 Task: For heading Arial black with underline.  font size for heading18,  'Change the font style of data to'Calibri.  and font size to 9,  Change the alignment of both headline & data to Align center.  In the sheet  Attendance Monitoring Sheet
Action: Mouse moved to (130, 223)
Screenshot: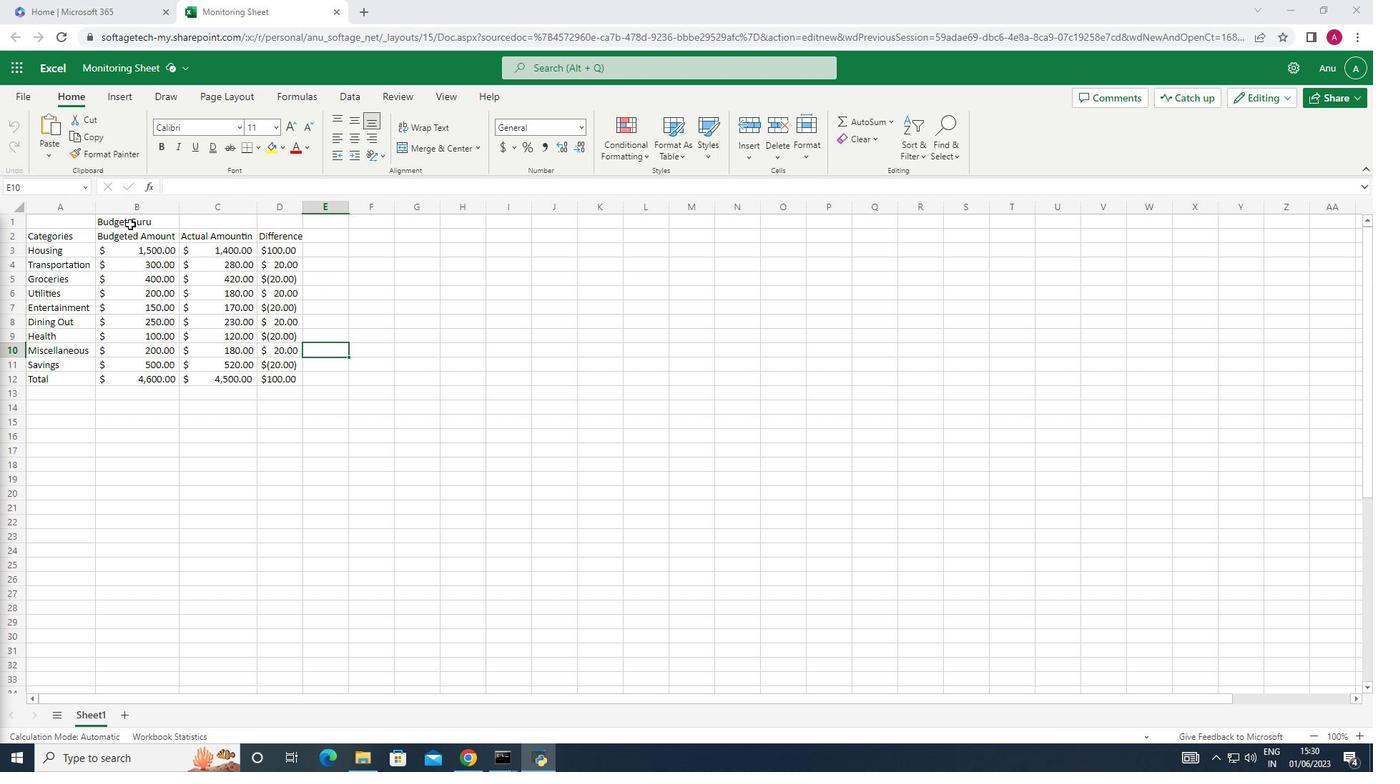 
Action: Mouse pressed left at (130, 223)
Screenshot: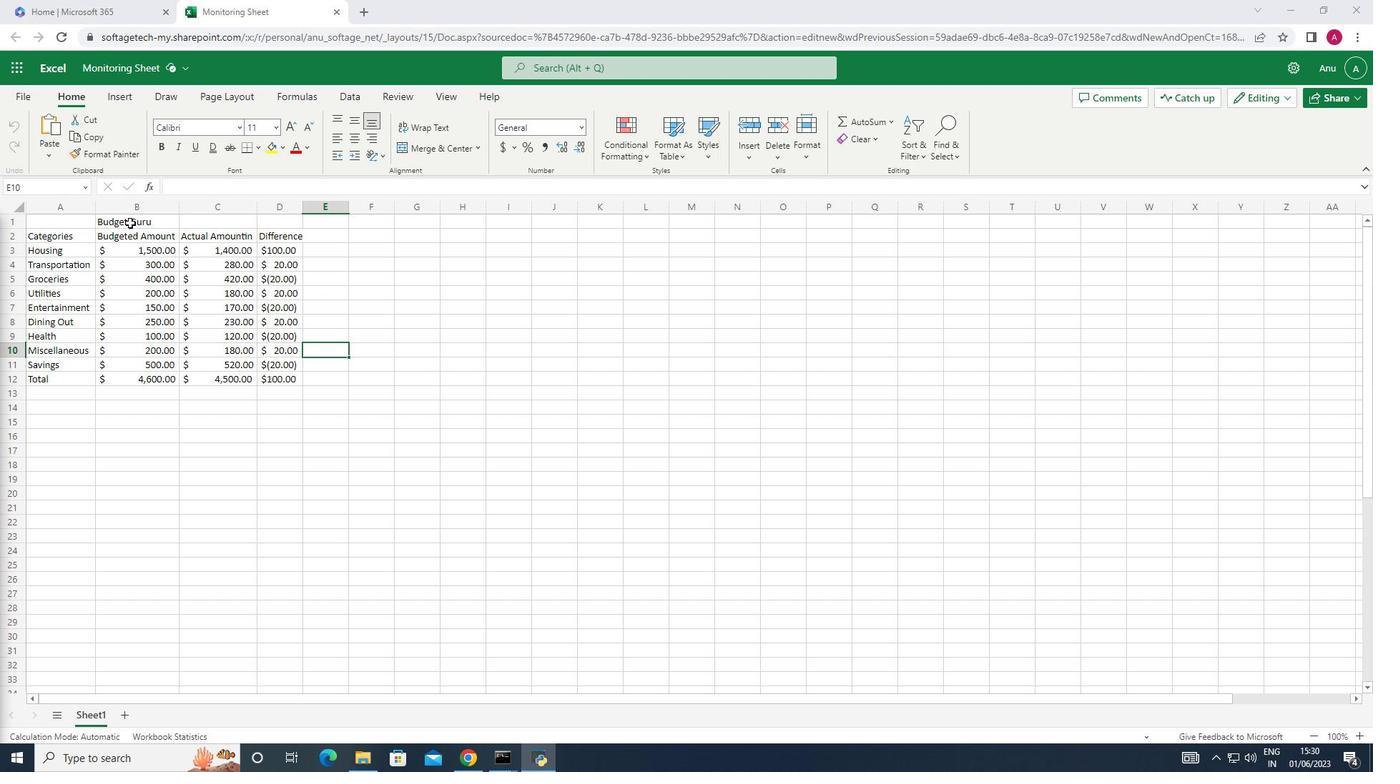 
Action: Mouse moved to (241, 128)
Screenshot: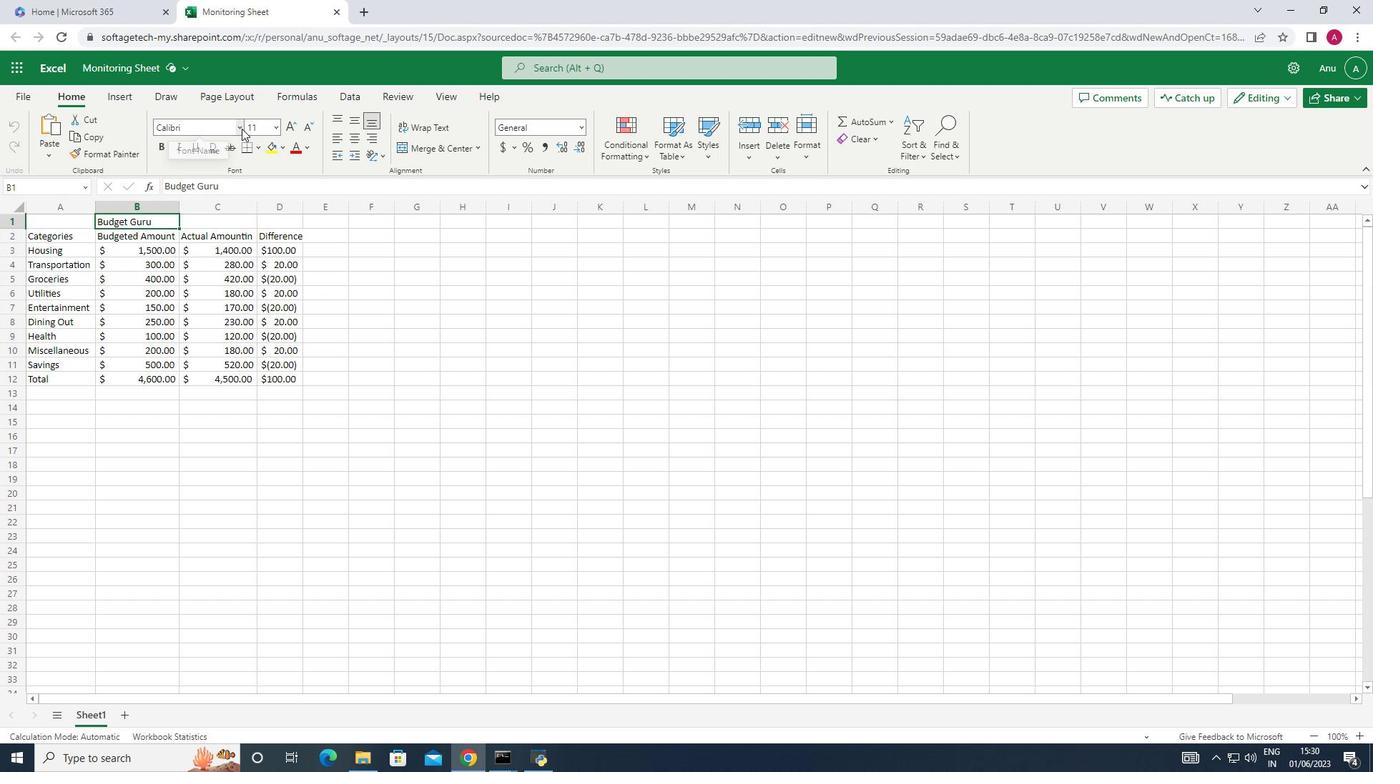 
Action: Mouse pressed left at (241, 128)
Screenshot: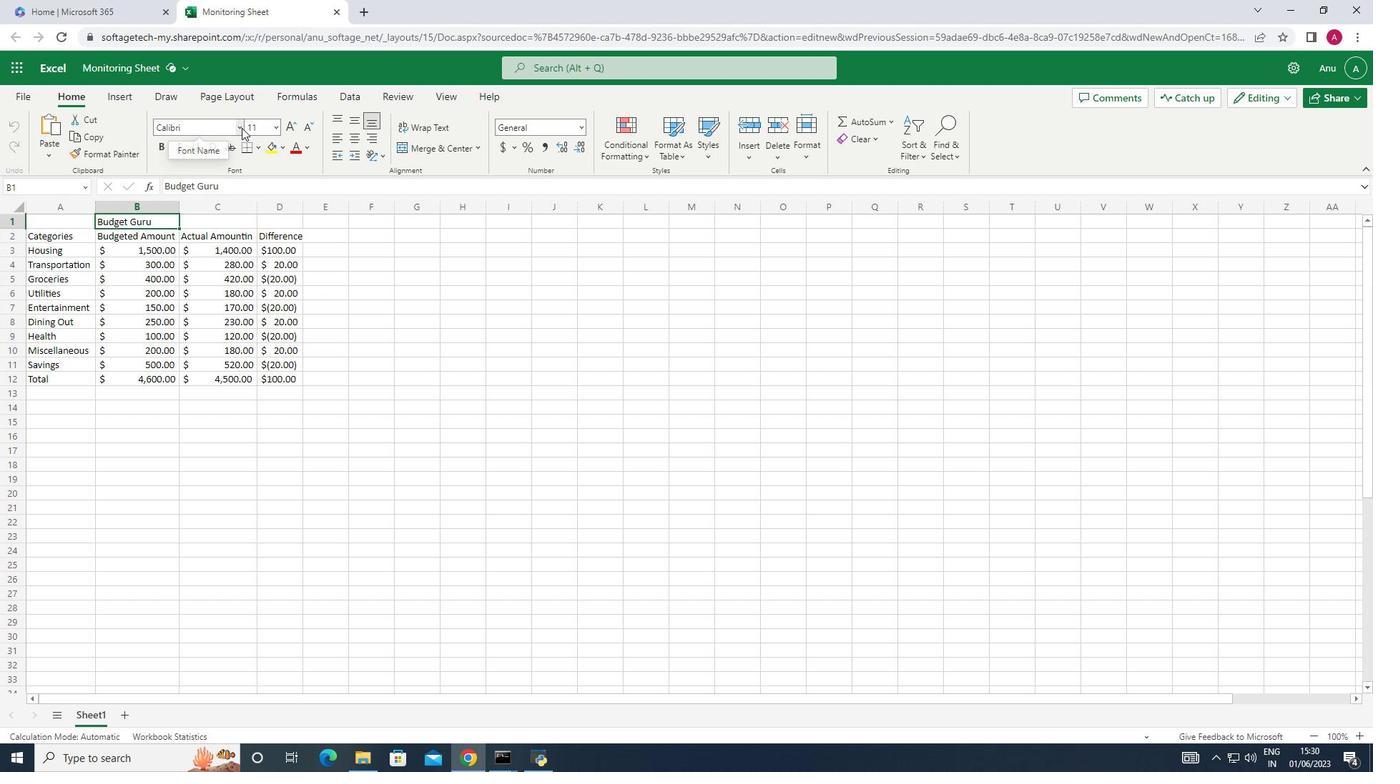 
Action: Mouse moved to (213, 168)
Screenshot: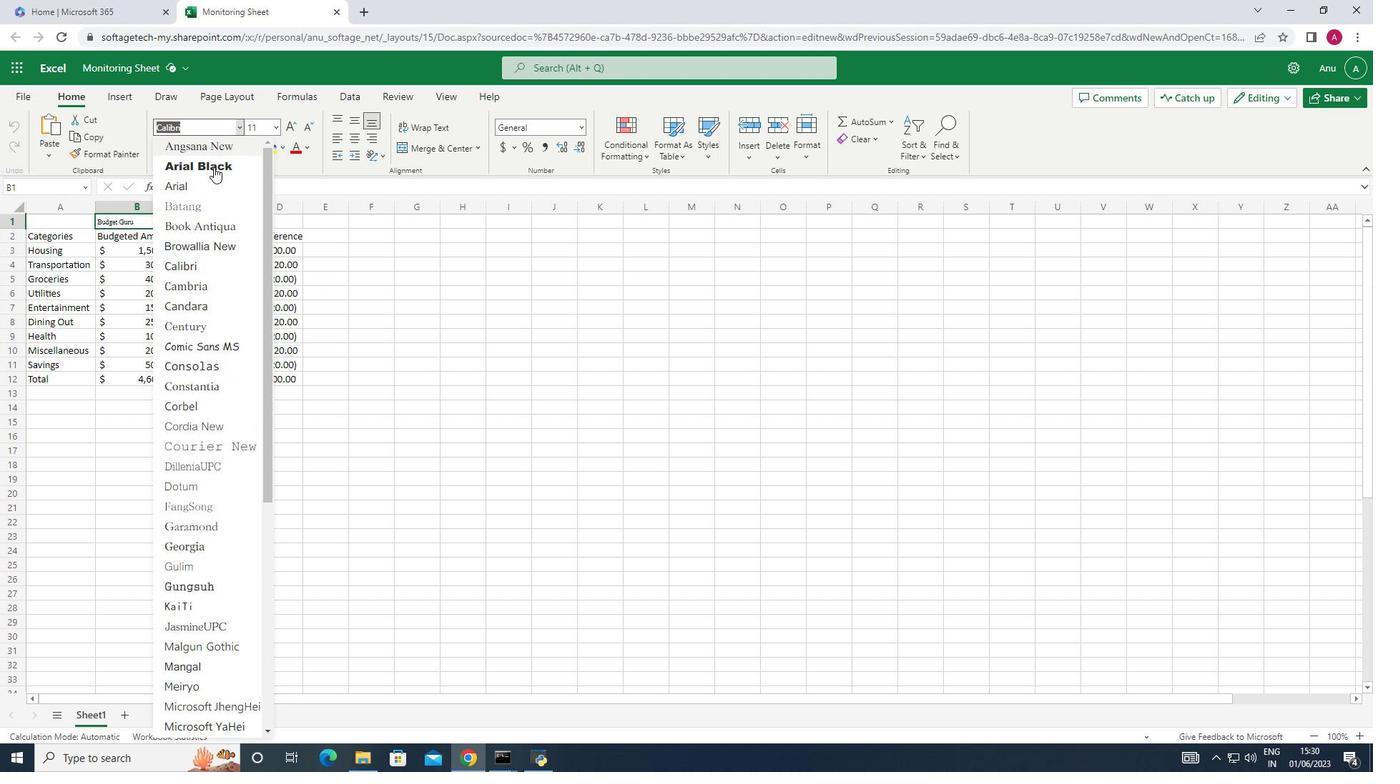 
Action: Mouse pressed left at (213, 168)
Screenshot: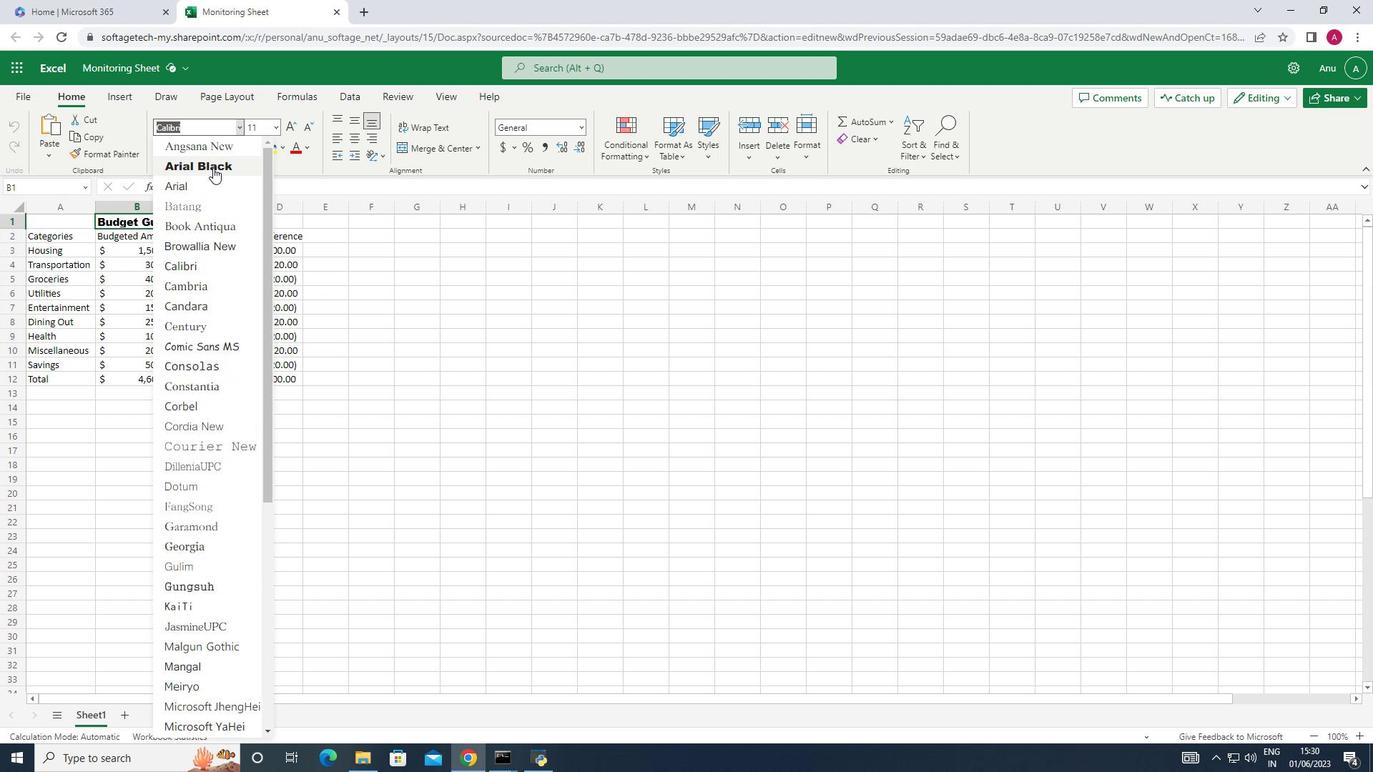 
Action: Mouse moved to (198, 146)
Screenshot: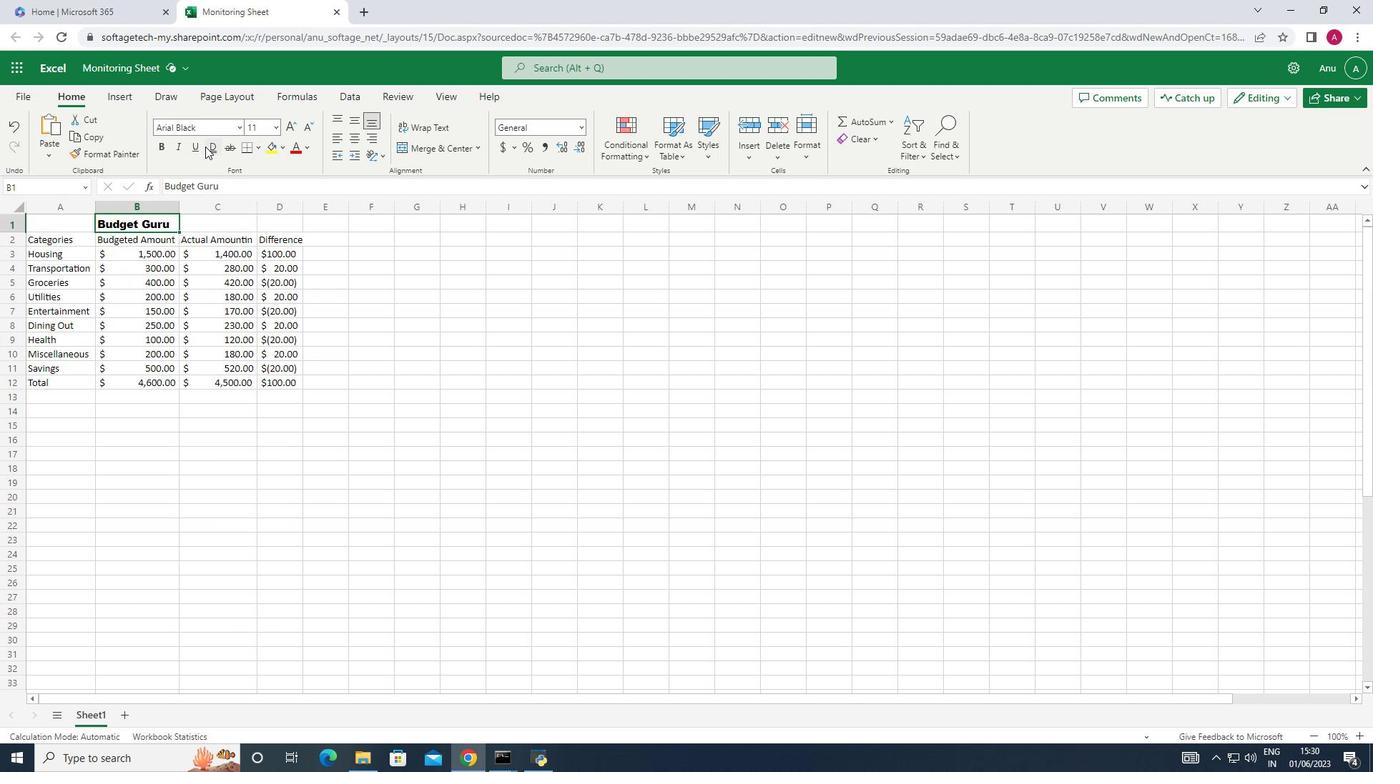 
Action: Mouse pressed left at (198, 146)
Screenshot: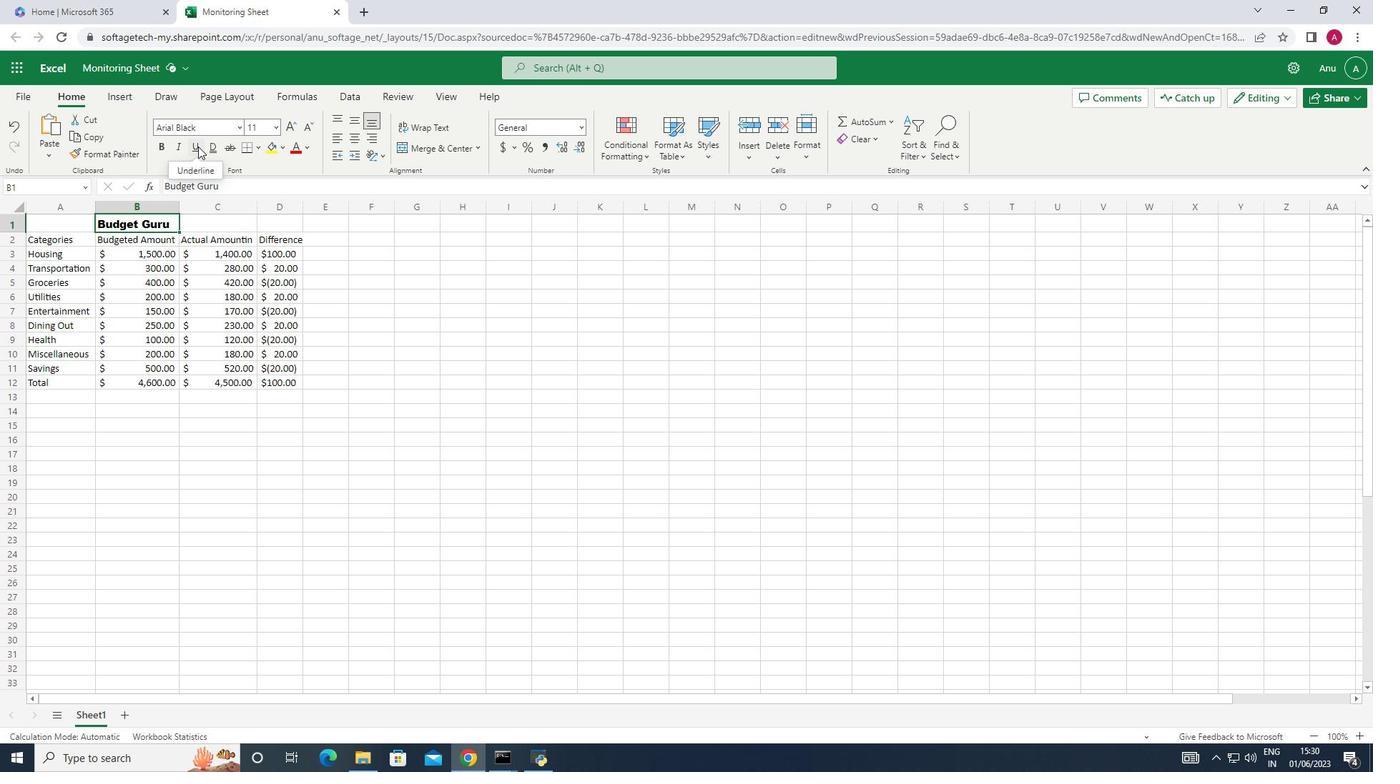 
Action: Mouse moved to (276, 128)
Screenshot: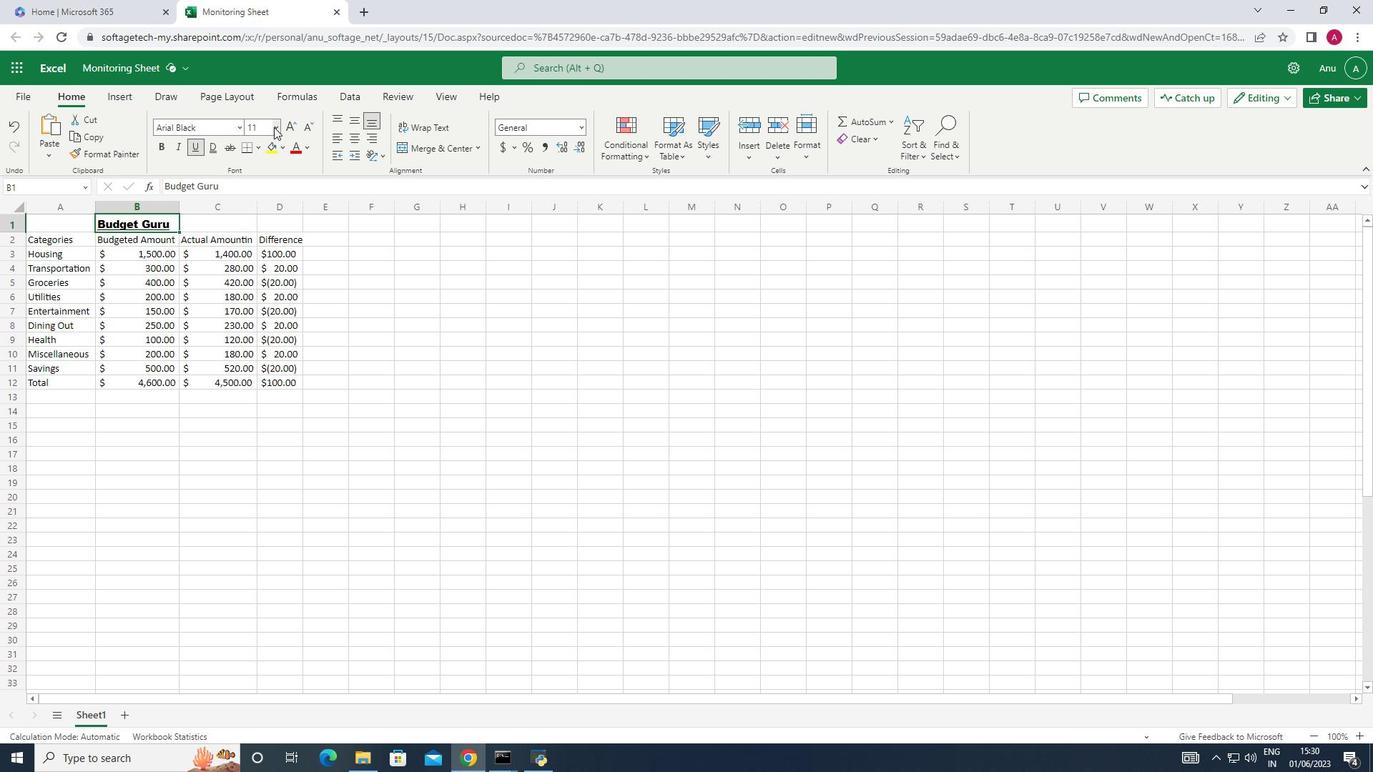 
Action: Mouse pressed left at (276, 128)
Screenshot: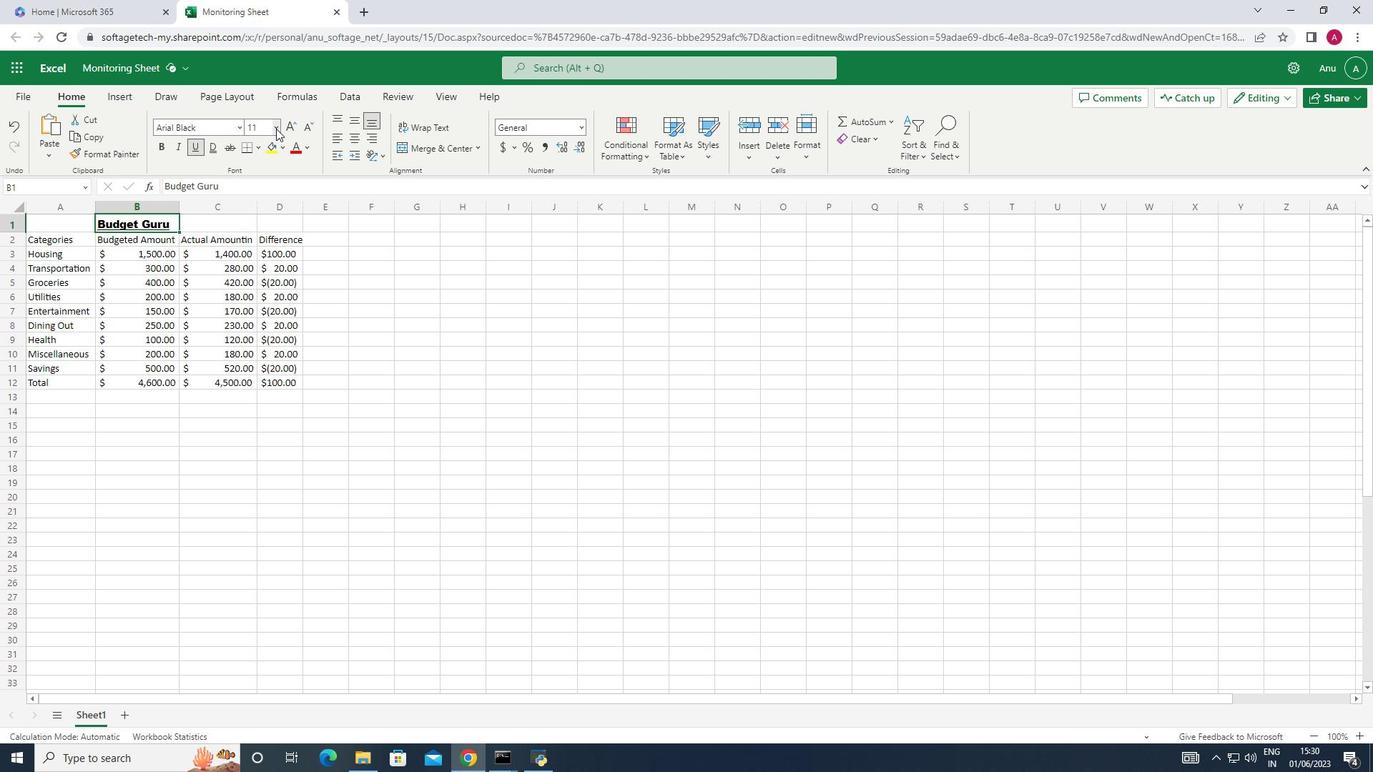 
Action: Mouse moved to (264, 281)
Screenshot: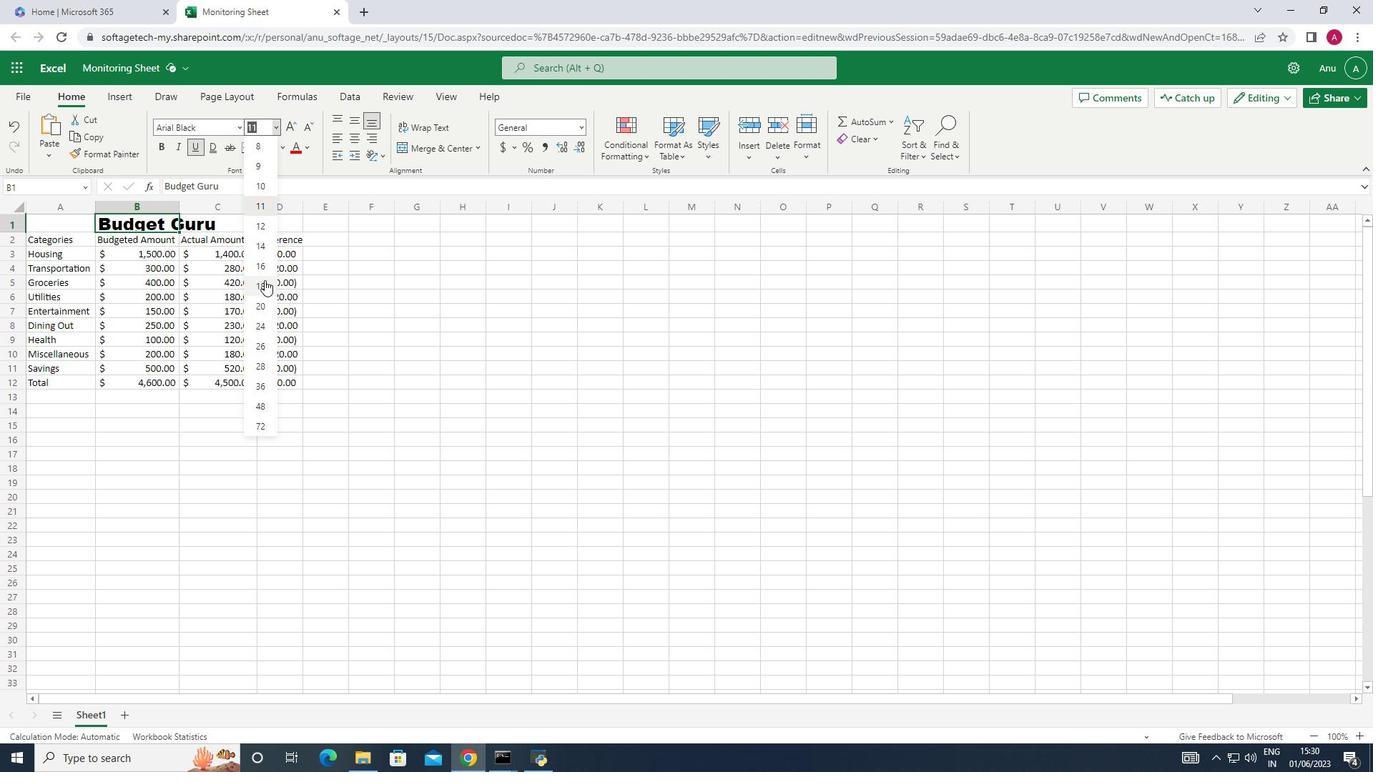 
Action: Mouse pressed left at (264, 281)
Screenshot: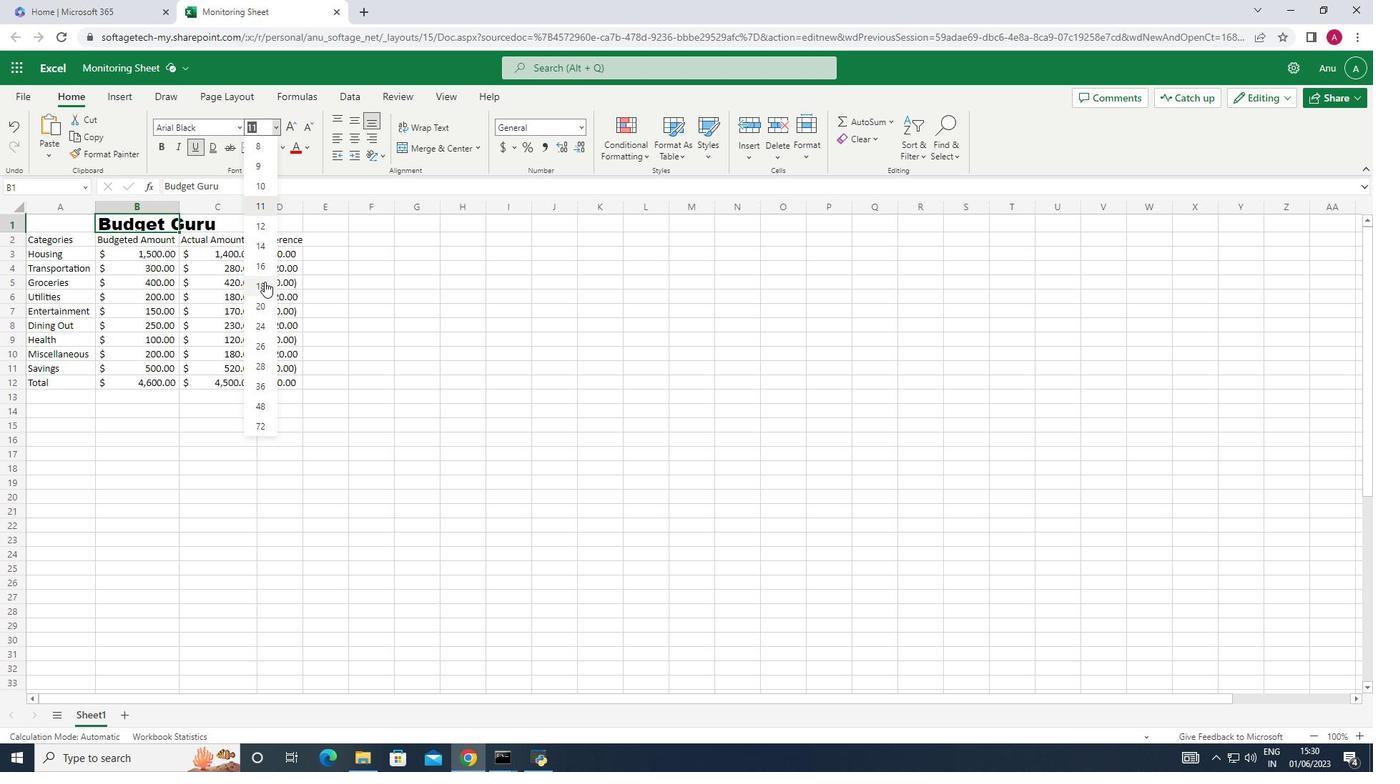 
Action: Mouse moved to (46, 246)
Screenshot: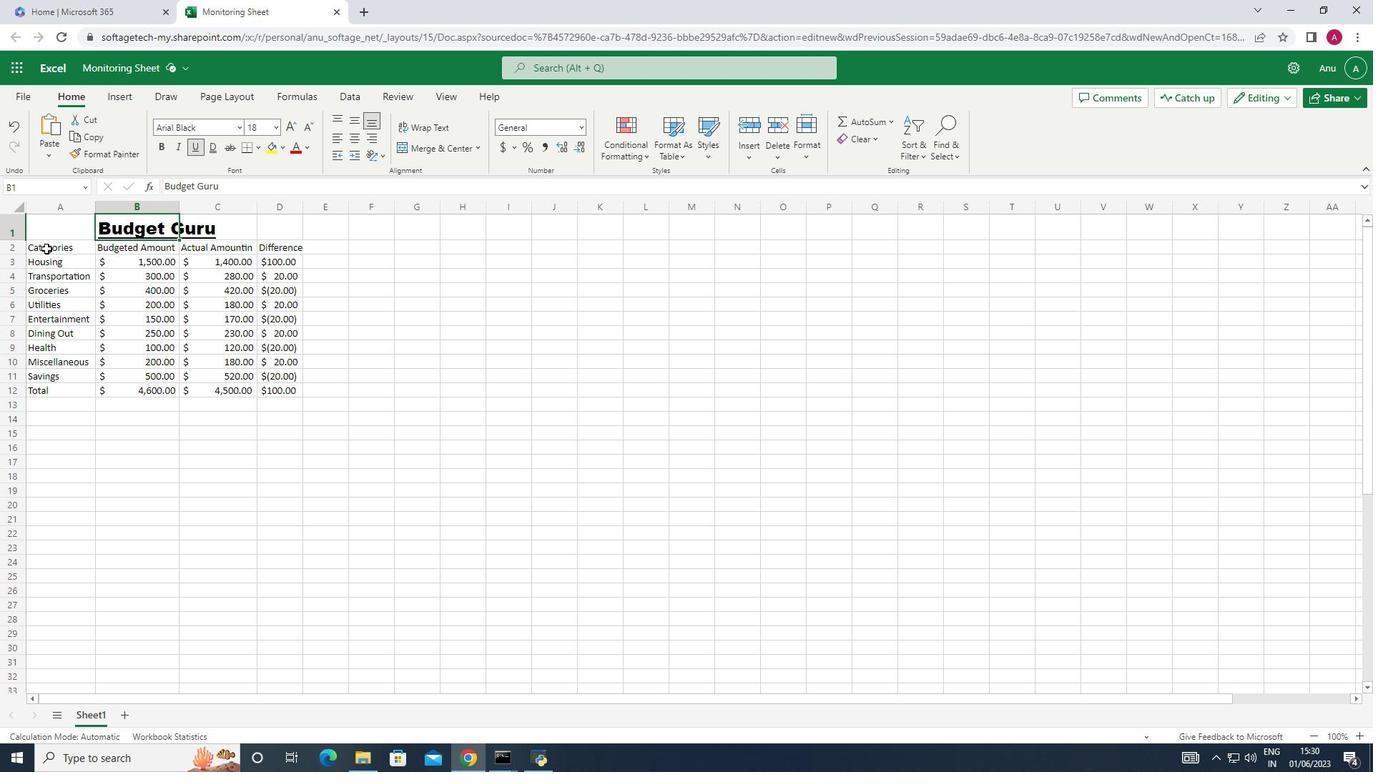 
Action: Mouse pressed left at (46, 246)
Screenshot: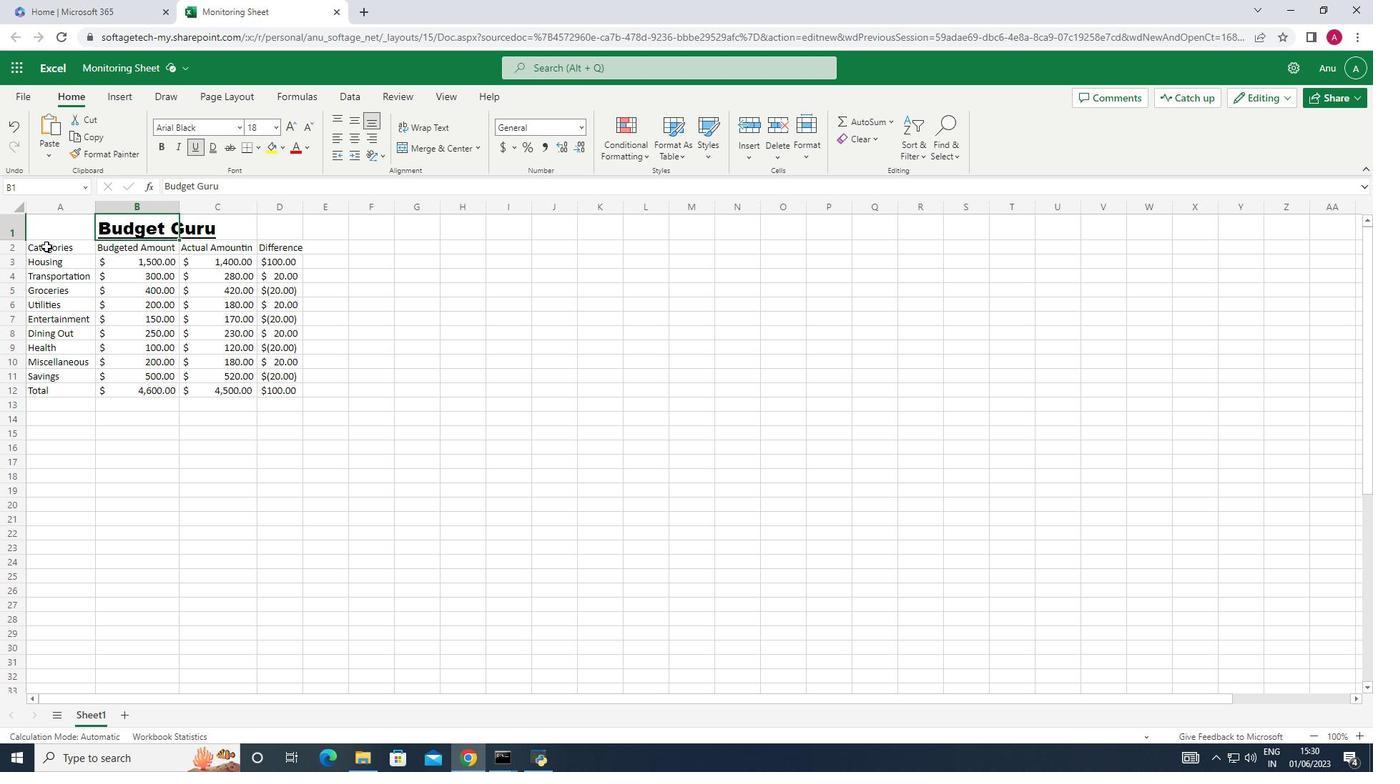 
Action: Mouse moved to (239, 132)
Screenshot: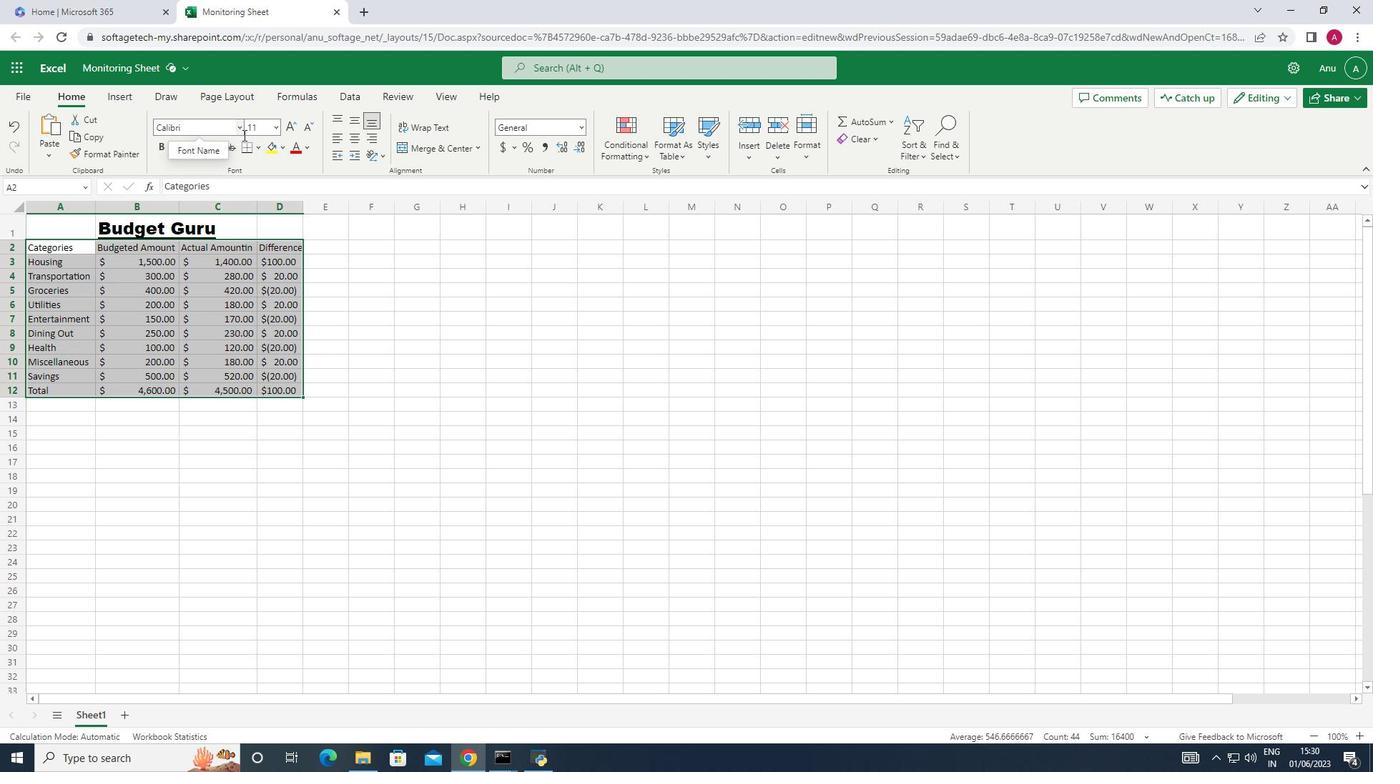 
Action: Mouse pressed left at (239, 132)
Screenshot: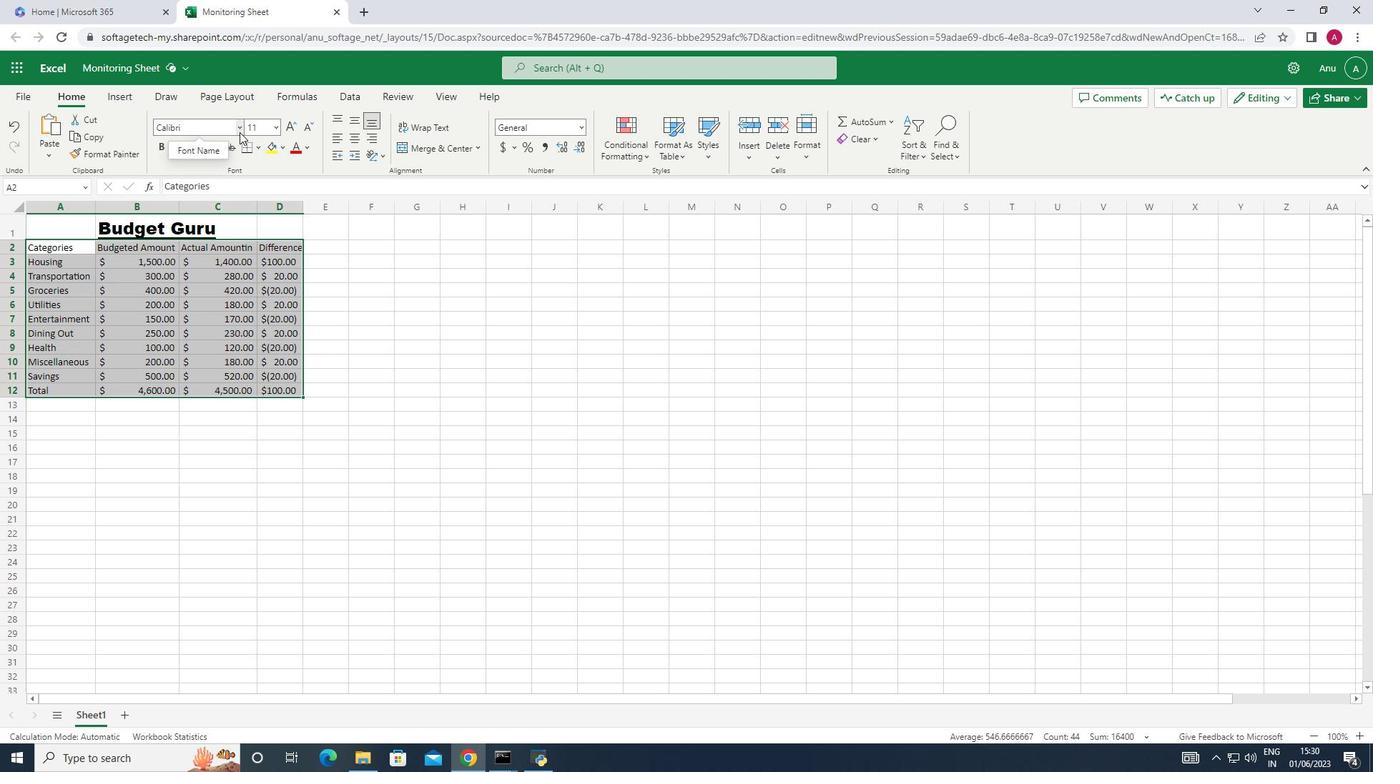 
Action: Mouse moved to (202, 267)
Screenshot: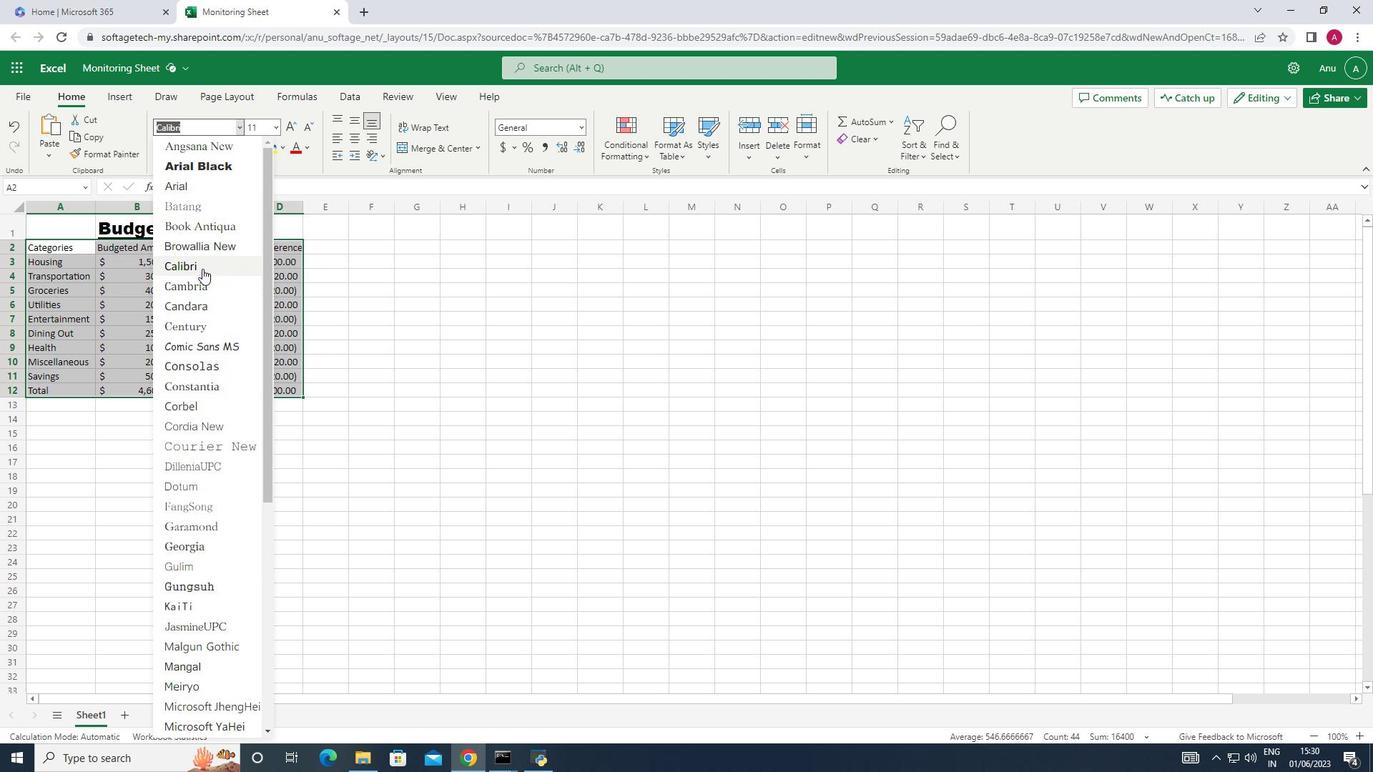 
Action: Mouse pressed left at (202, 267)
Screenshot: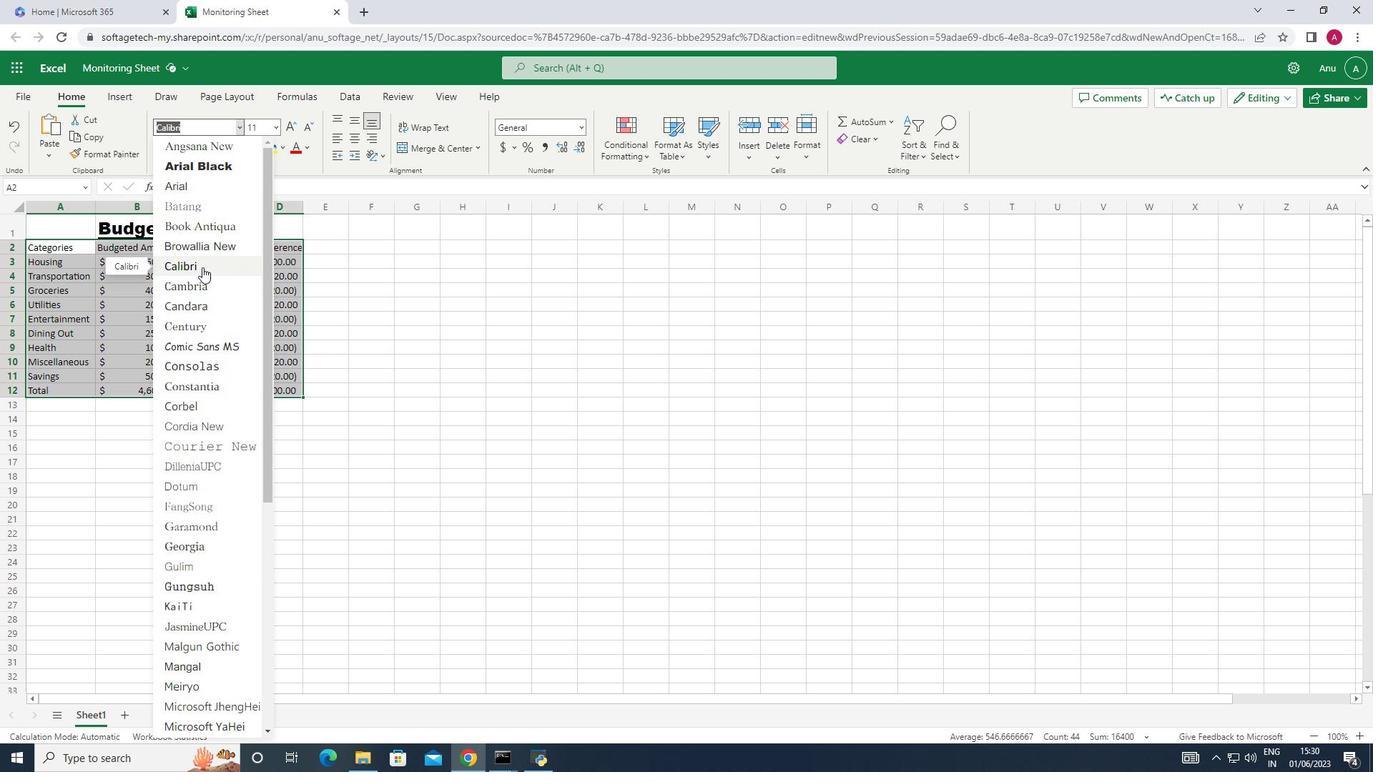 
Action: Mouse moved to (274, 124)
Screenshot: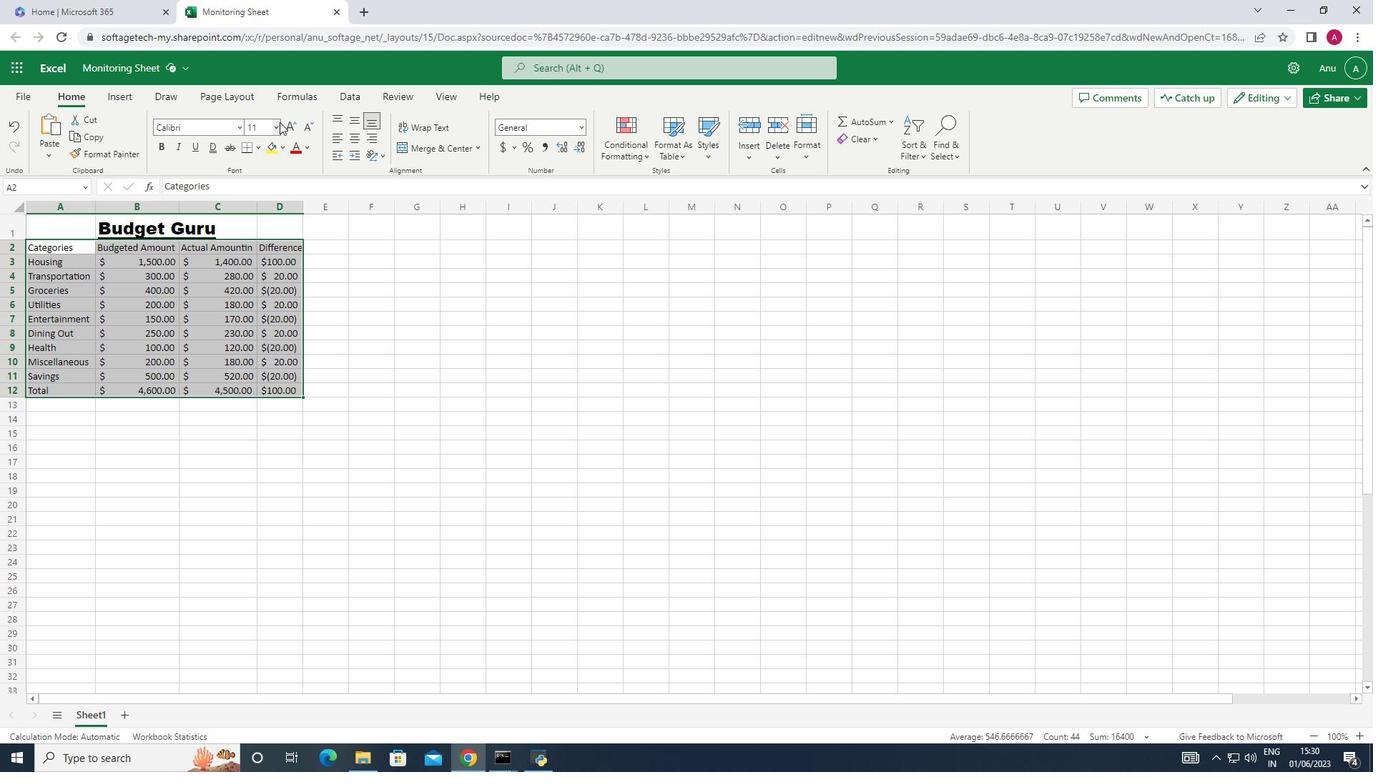 
Action: Mouse pressed left at (274, 124)
Screenshot: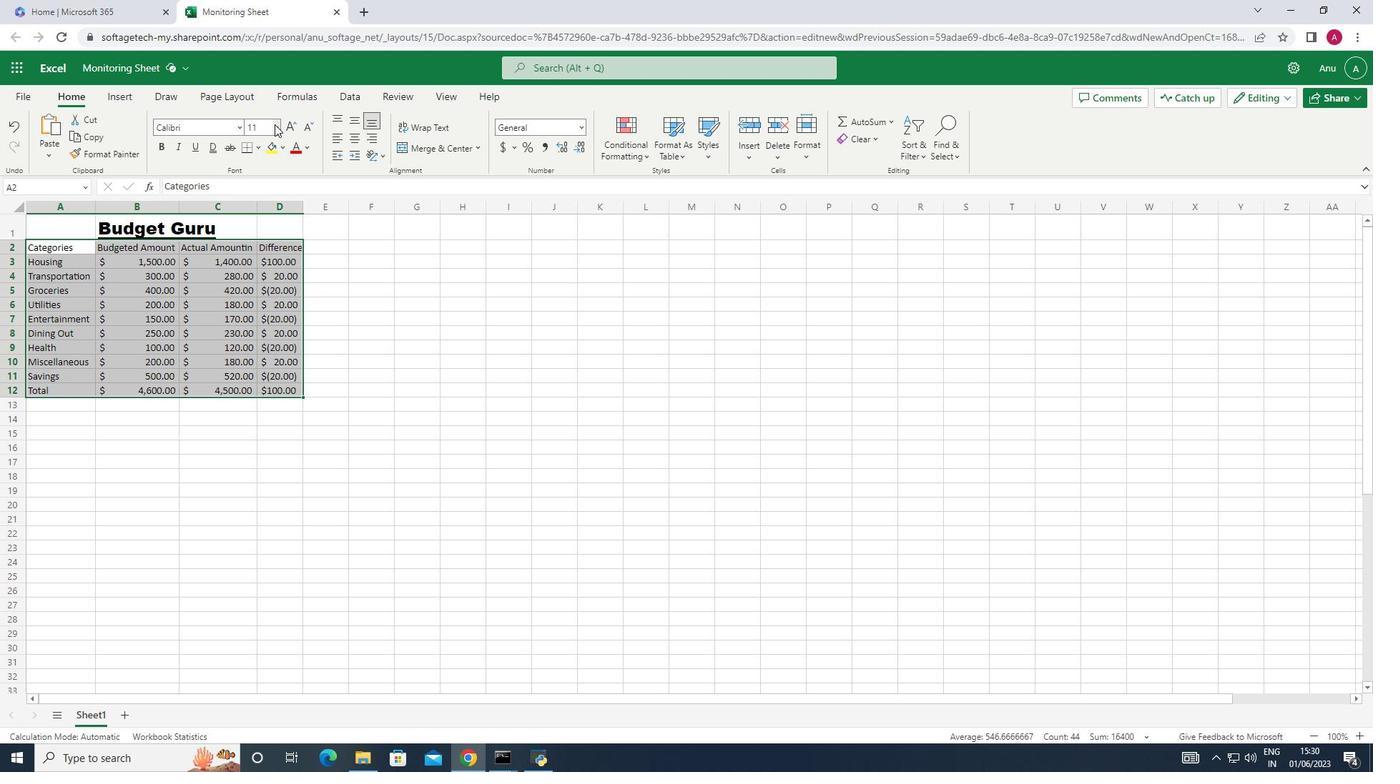 
Action: Mouse moved to (258, 160)
Screenshot: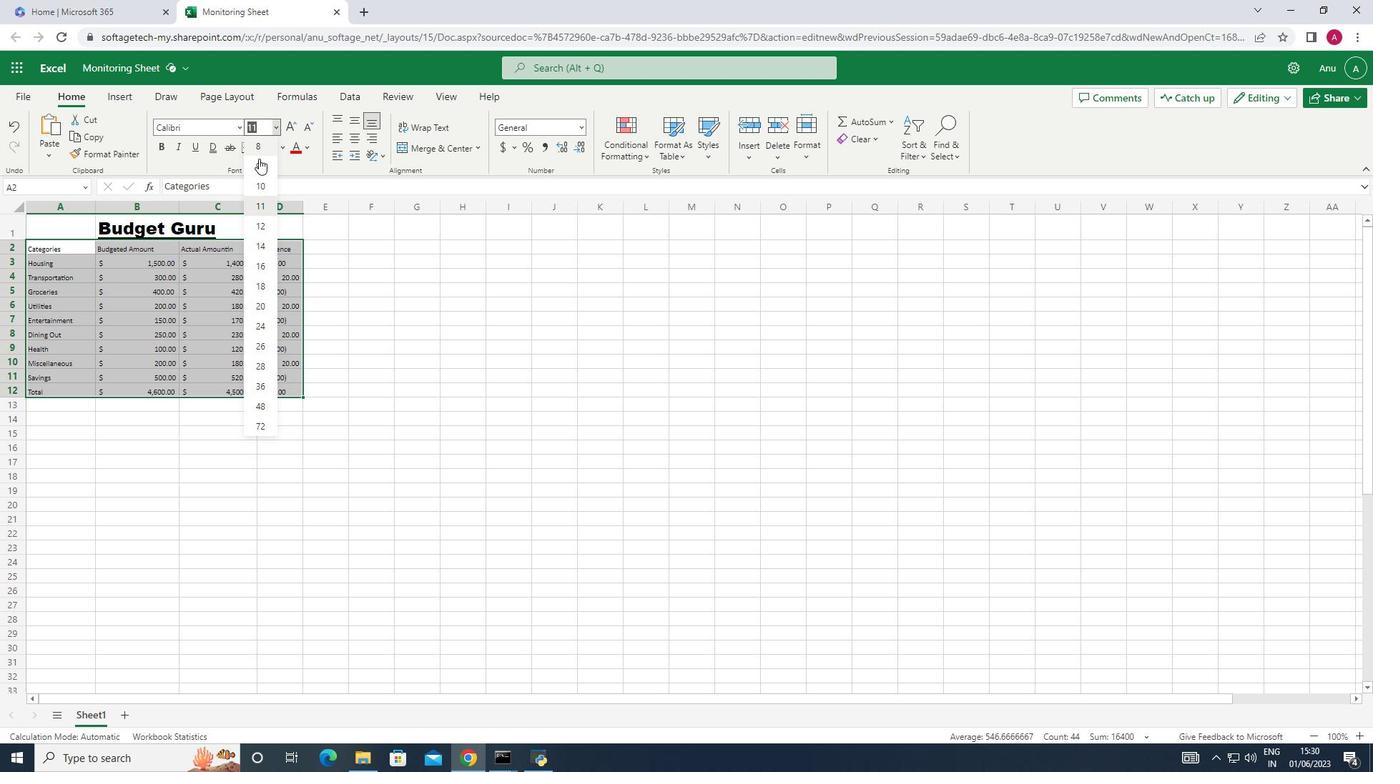 
Action: Mouse pressed left at (258, 160)
Screenshot: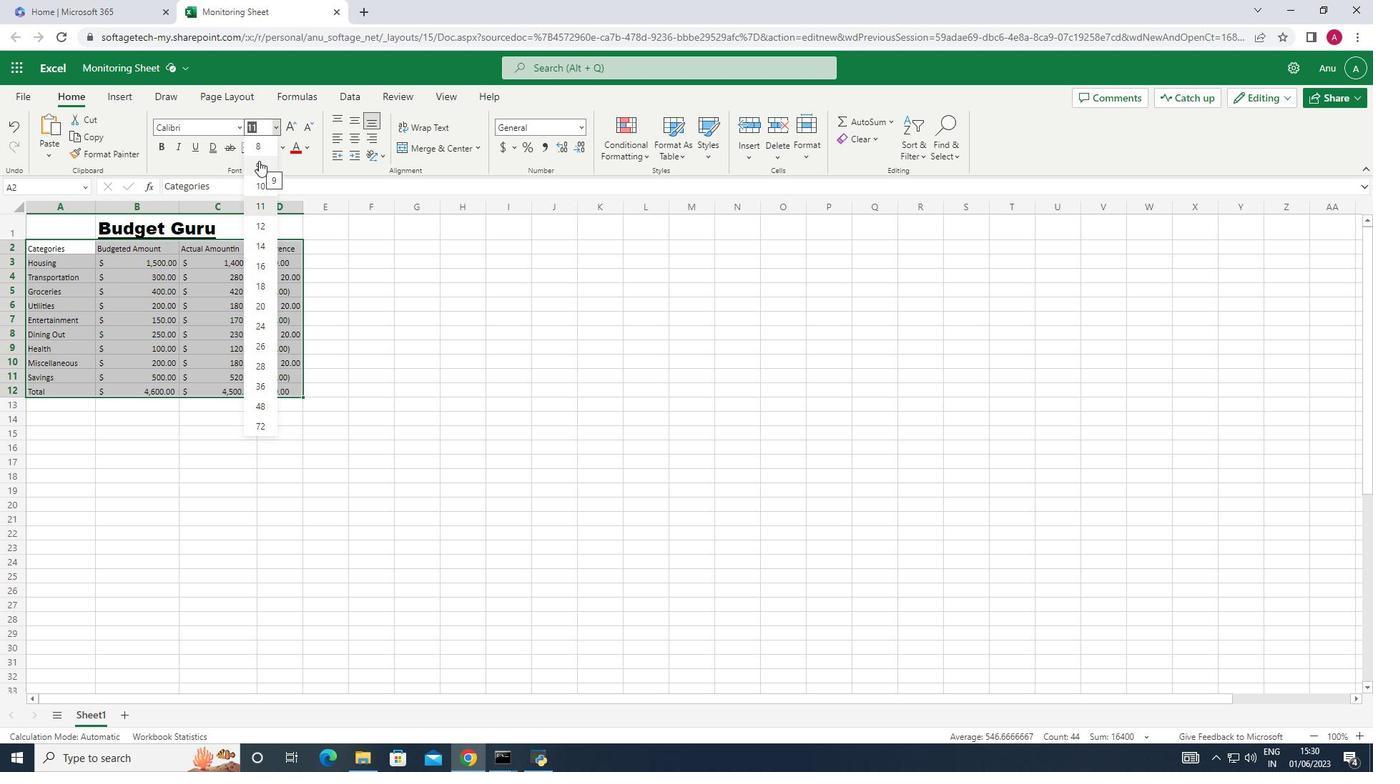 
Action: Mouse moved to (357, 138)
Screenshot: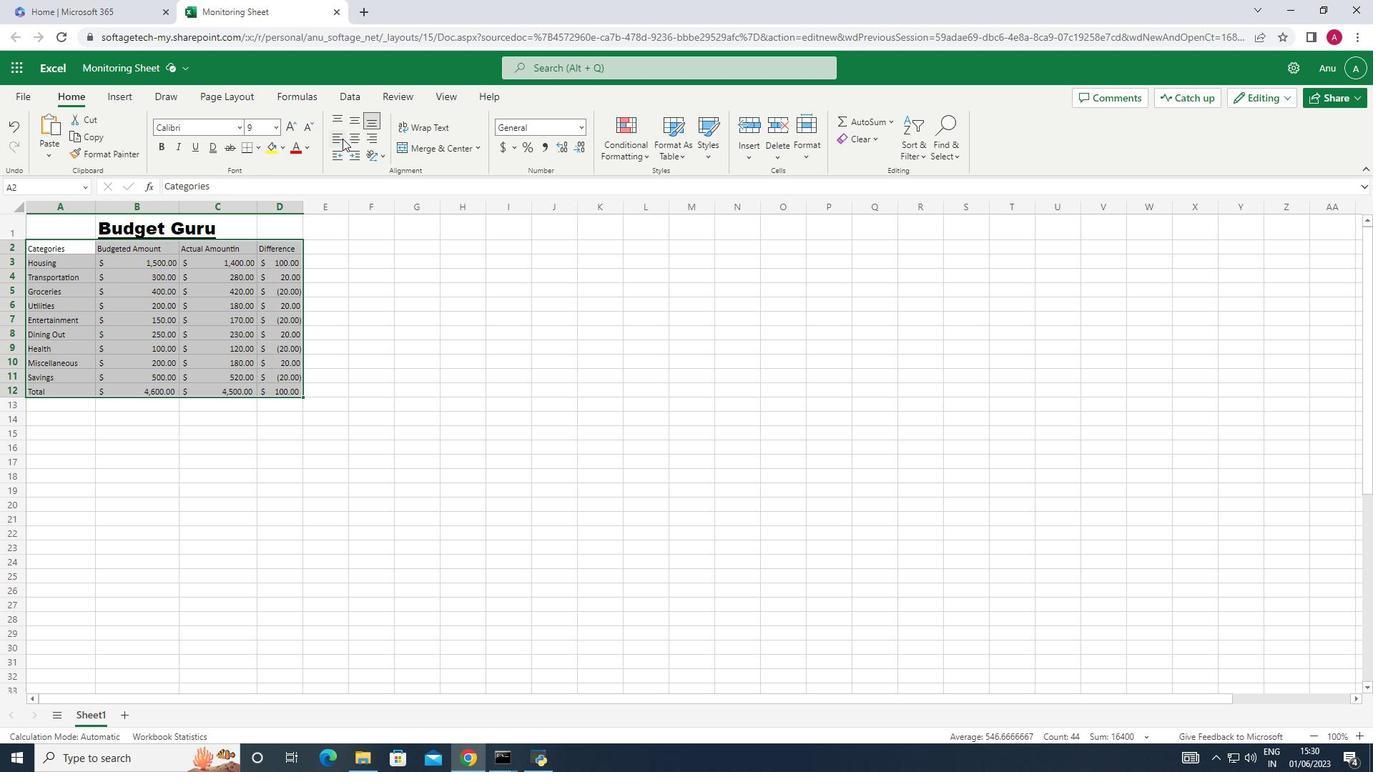 
Action: Mouse pressed left at (357, 138)
Screenshot: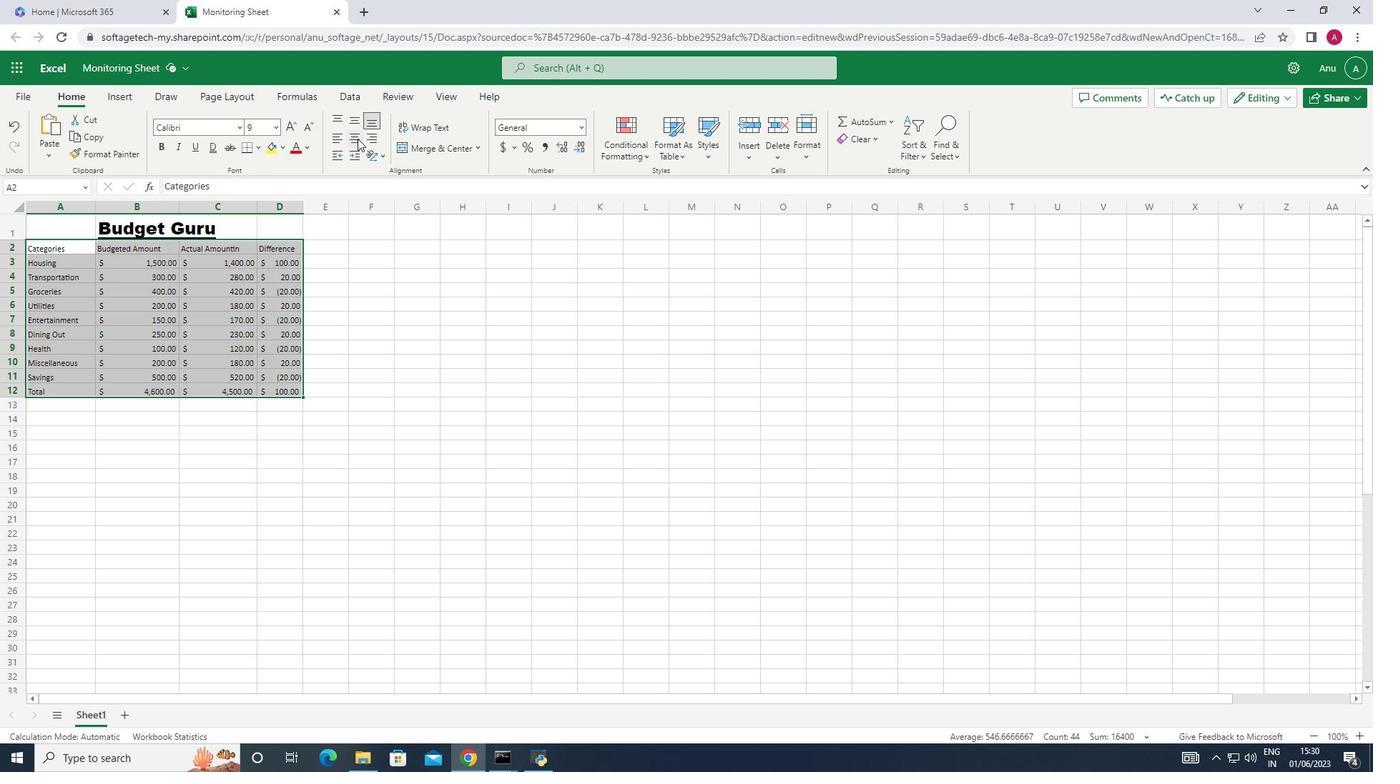 
Action: Mouse moved to (146, 223)
Screenshot: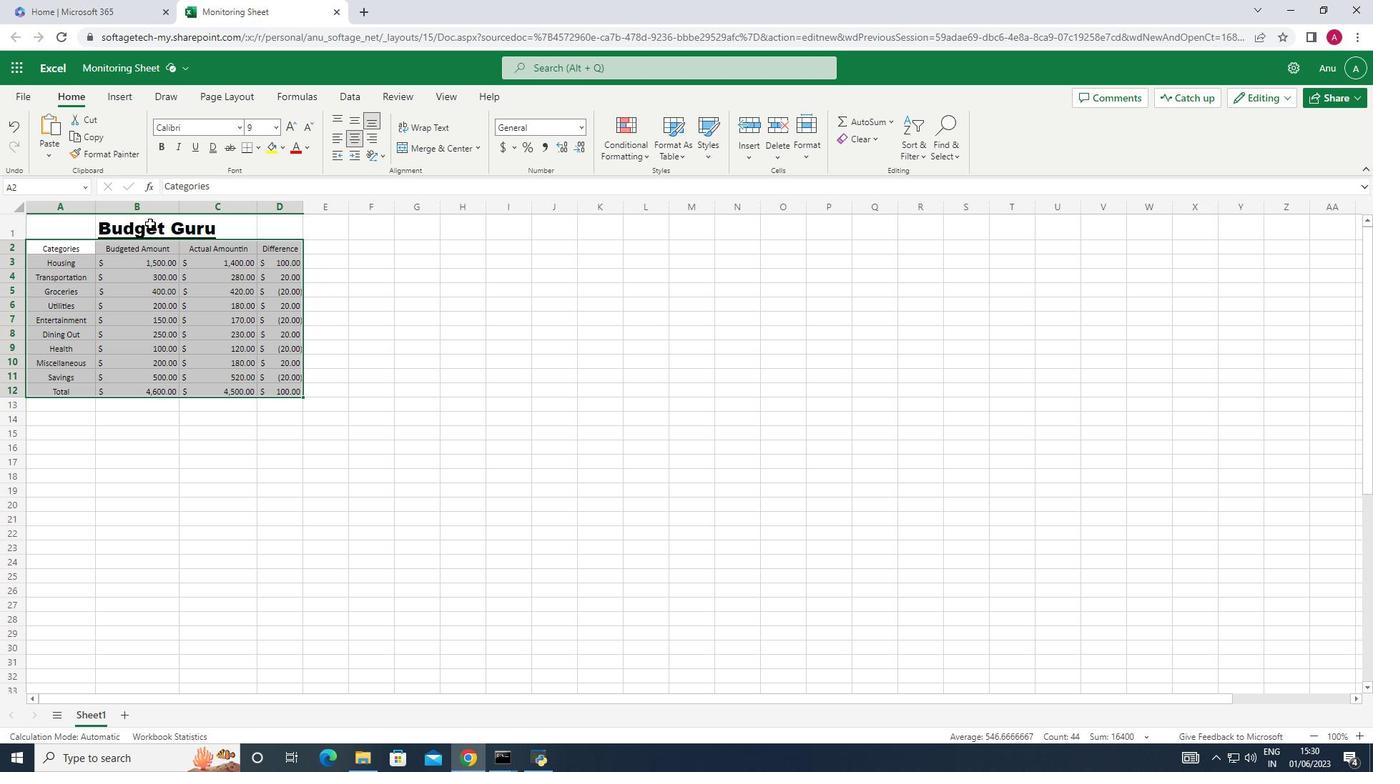 
Action: Mouse pressed left at (146, 223)
Screenshot: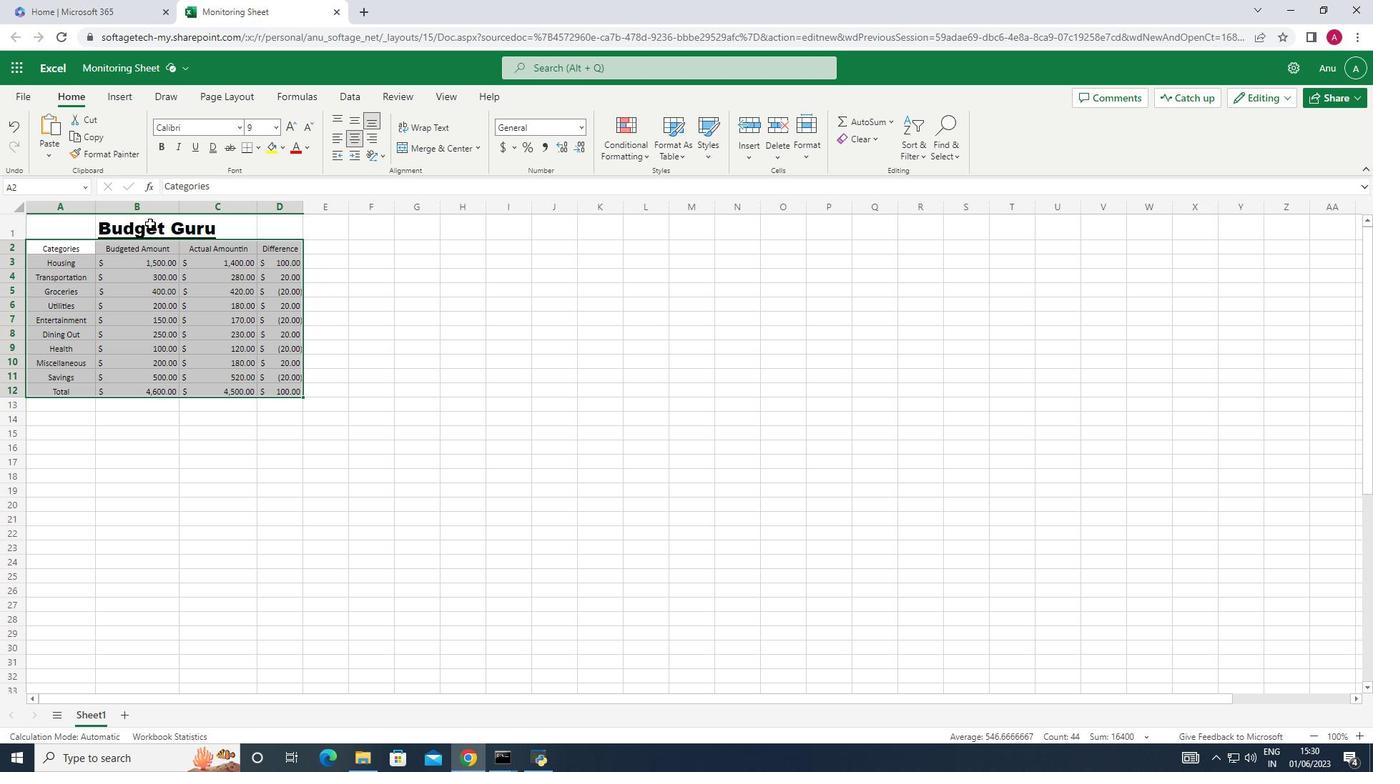 
Action: Mouse moved to (351, 135)
Screenshot: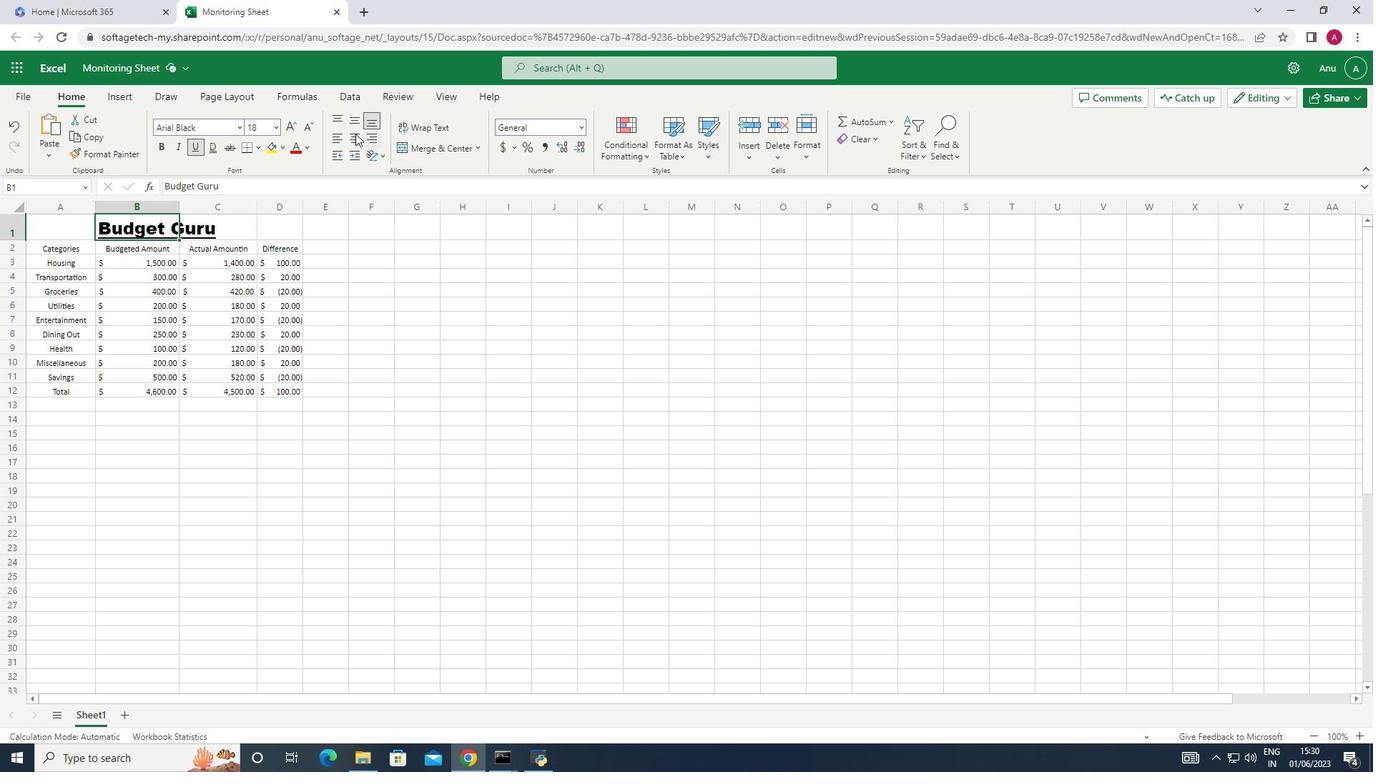 
Action: Mouse pressed left at (351, 135)
Screenshot: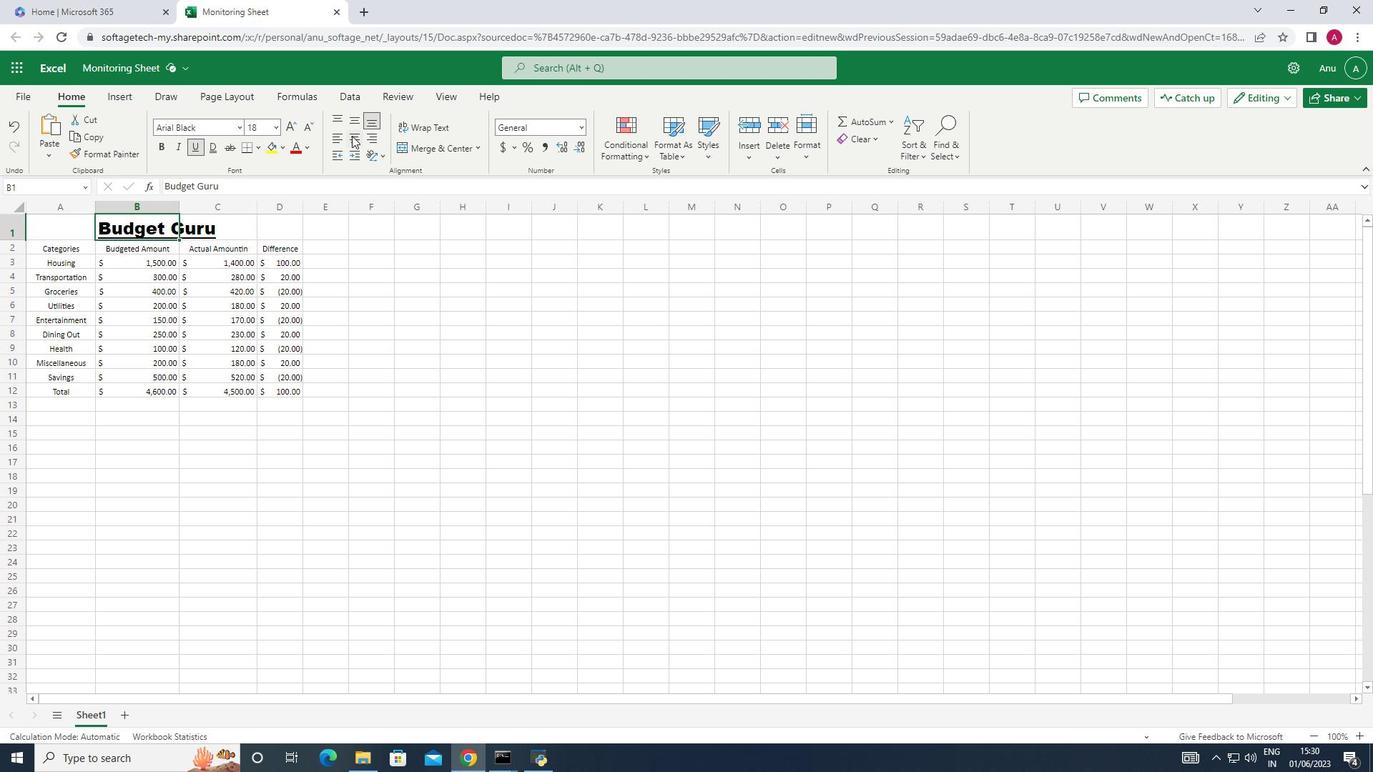 
Action: Mouse moved to (371, 278)
Screenshot: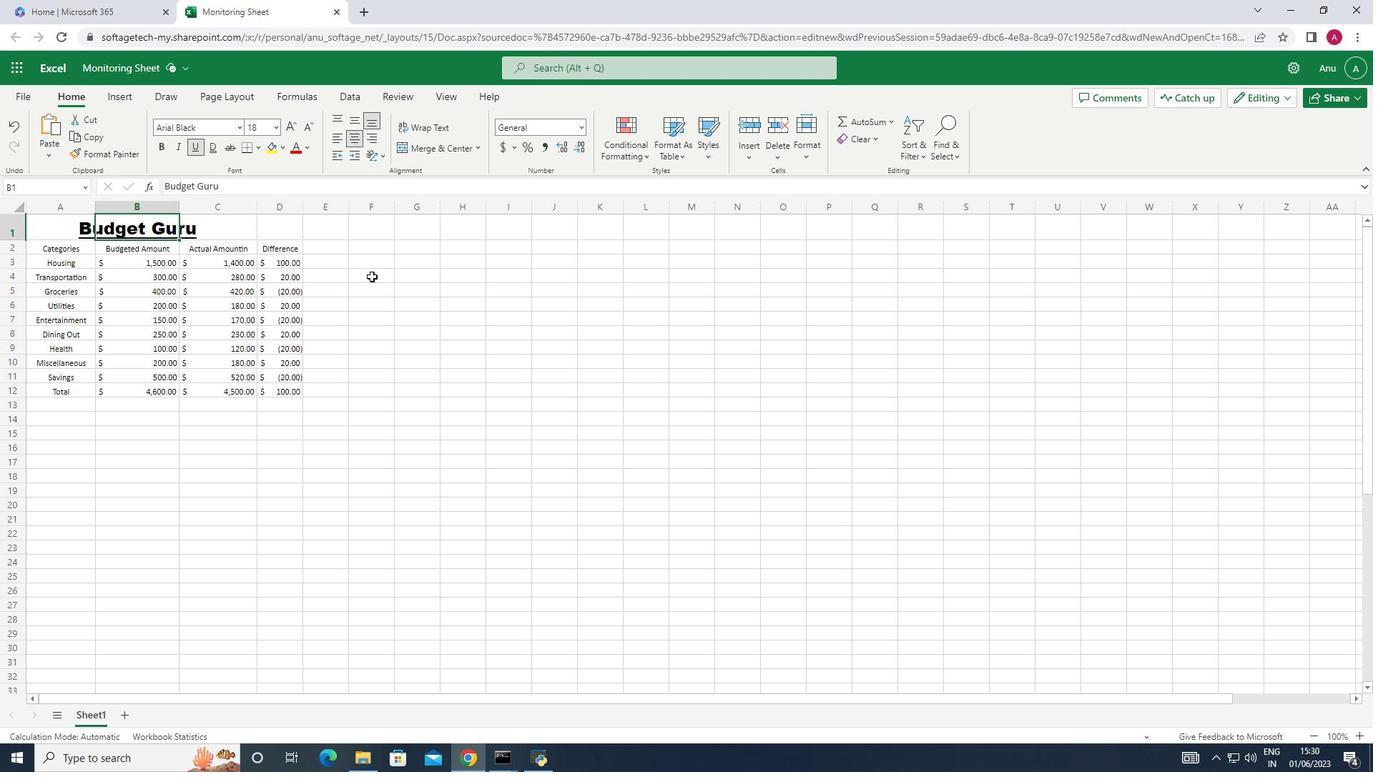 
Action: Mouse pressed left at (371, 278)
Screenshot: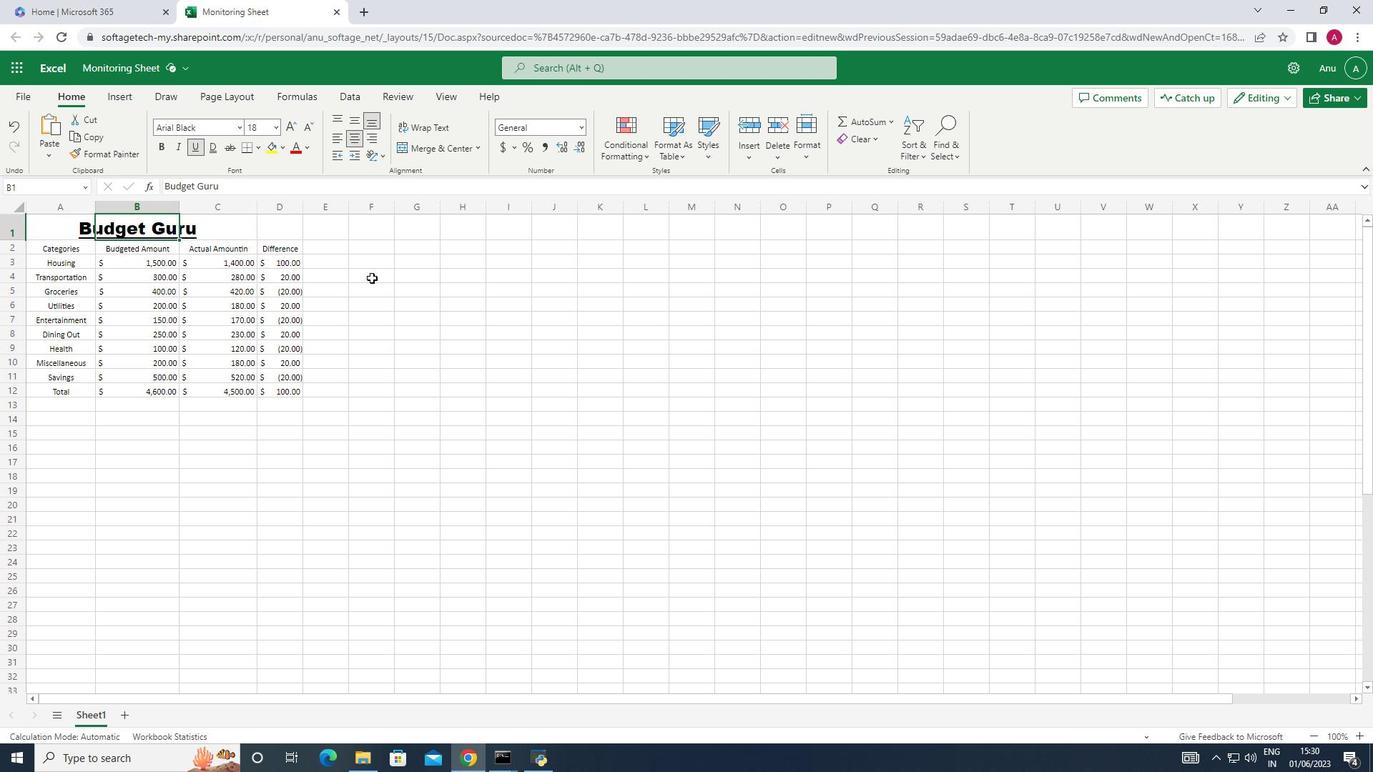 
Action: Mouse moved to (344, 297)
Screenshot: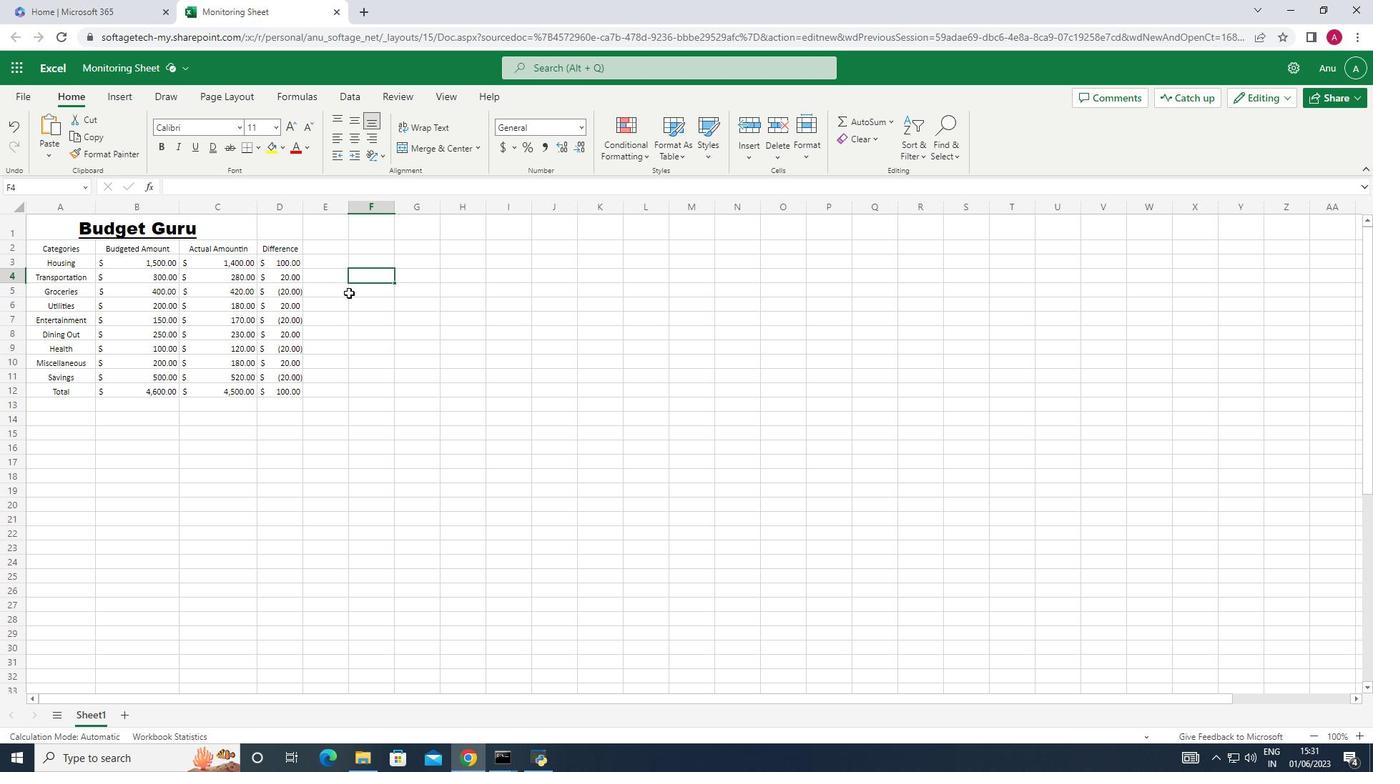 
Action: Mouse pressed left at (344, 297)
Screenshot: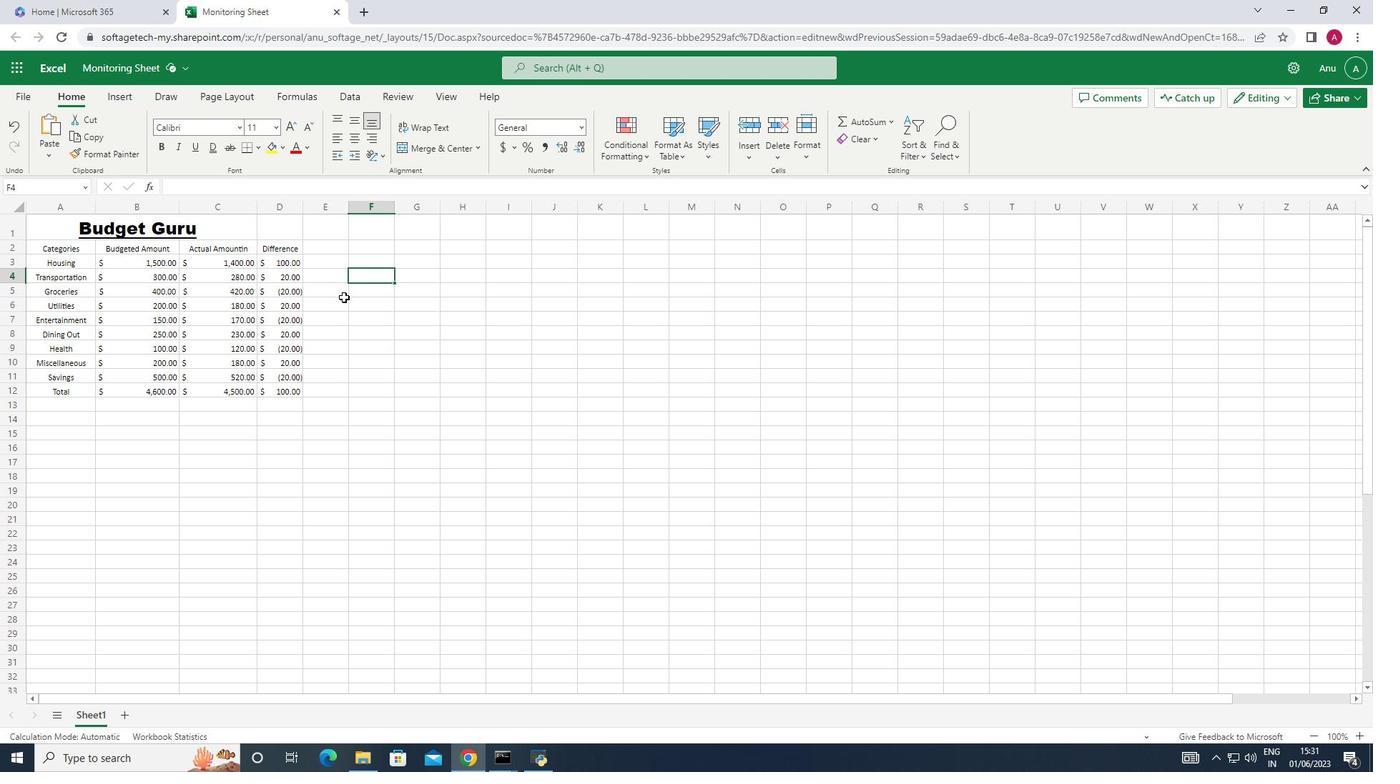
